 Task: Plan a workshop on time management for the team on the 18th at 2:30 PM.
Action: Mouse moved to (38, 67)
Screenshot: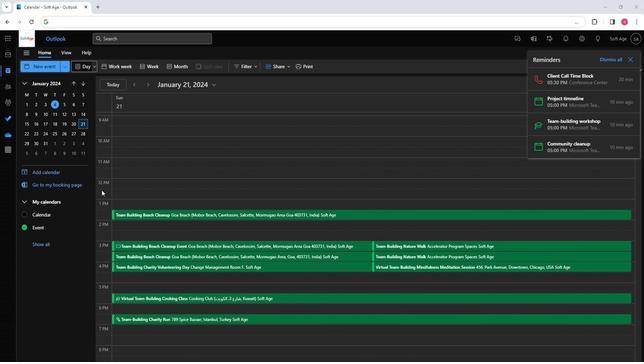 
Action: Mouse pressed left at (38, 67)
Screenshot: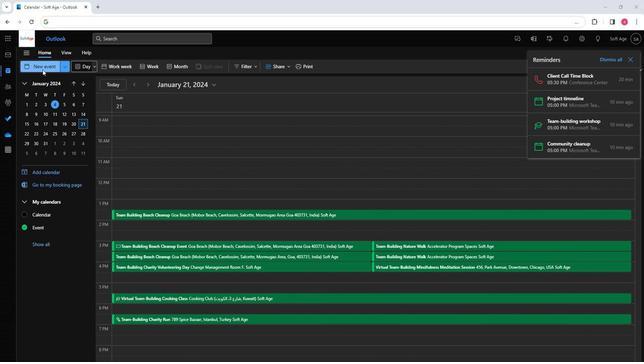 
Action: Mouse moved to (142, 121)
Screenshot: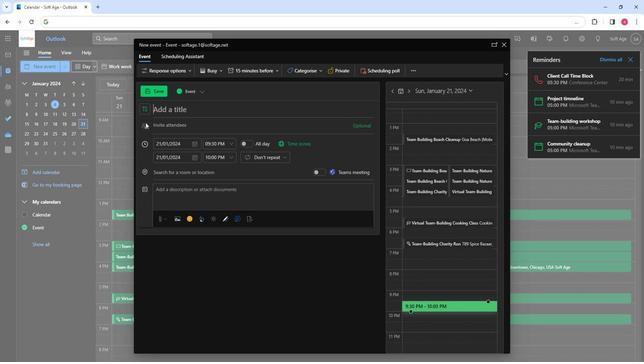 
Action: Key pressed <Key.shift>Workshop<Key.space><Key.shift>on<Key.space><Key.shift>time<Key.space><Key.shift>Management
Screenshot: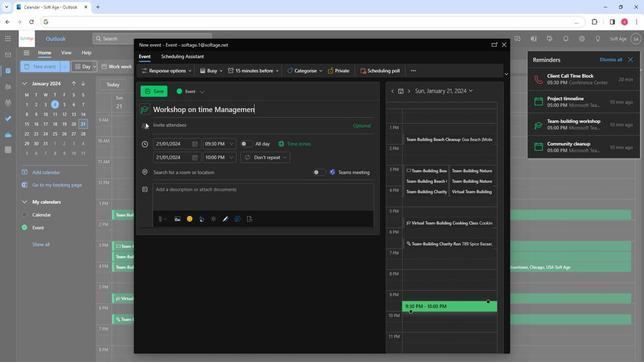
Action: Mouse moved to (158, 122)
Screenshot: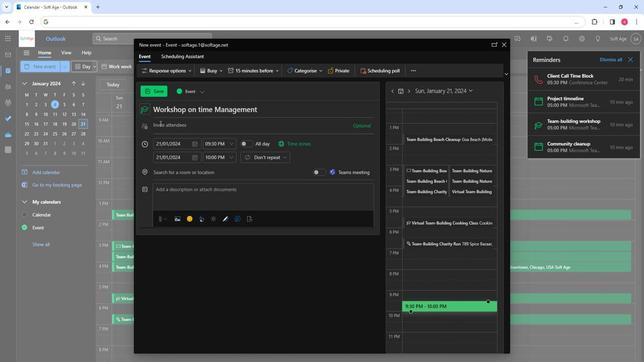 
Action: Mouse pressed left at (158, 122)
Screenshot: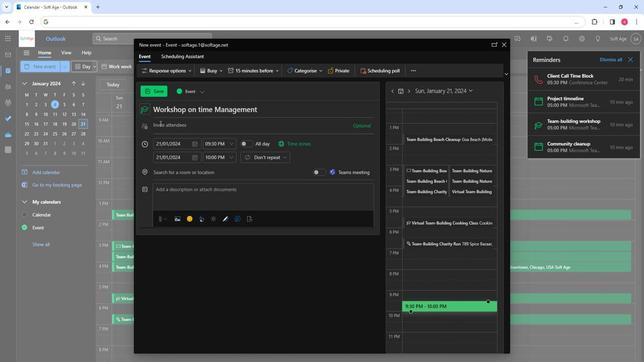 
Action: Key pressed d<Key.backspace>fo<Key.backspace><Key.backspace>so
Screenshot: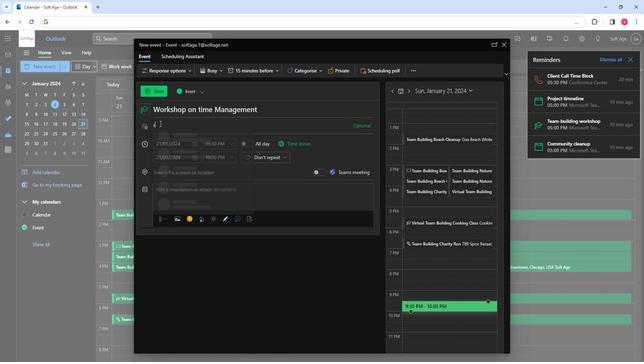 
Action: Mouse moved to (172, 160)
Screenshot: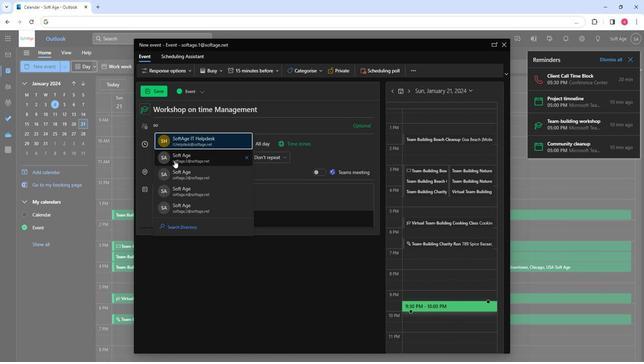 
Action: Mouse pressed left at (172, 160)
Screenshot: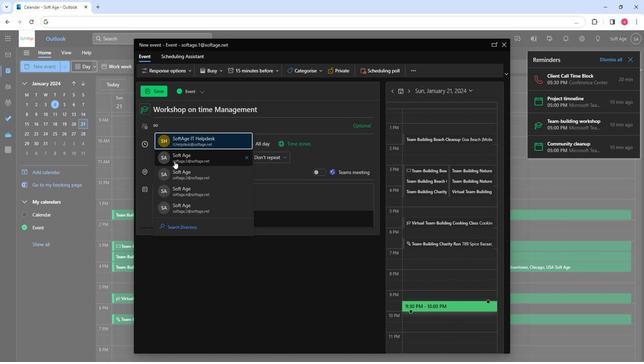 
Action: Key pressed so
Screenshot: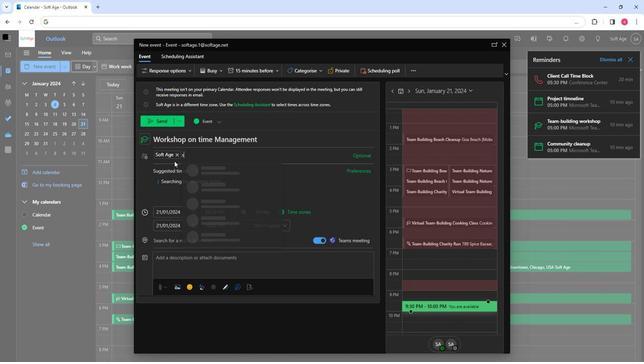 
Action: Mouse moved to (221, 219)
Screenshot: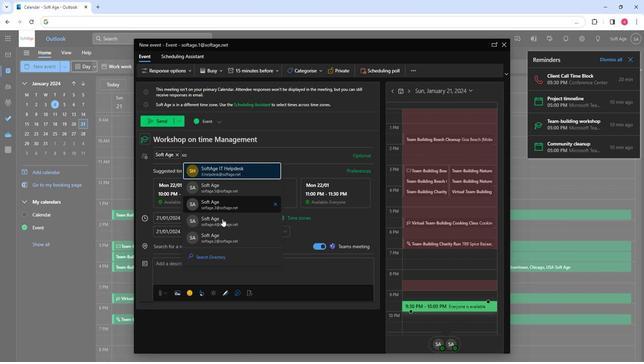 
Action: Mouse pressed left at (221, 219)
Screenshot: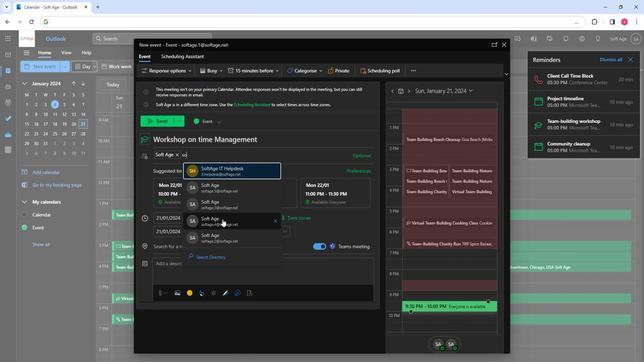 
Action: Key pressed so
Screenshot: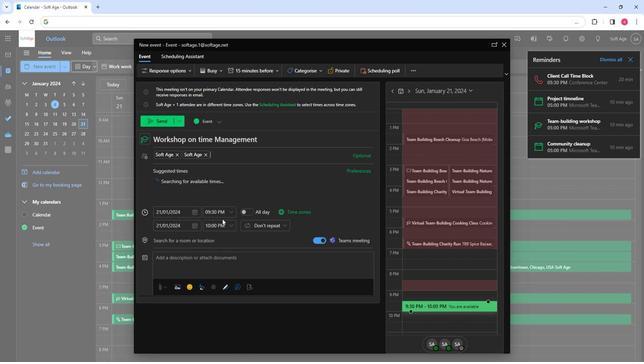 
Action: Mouse moved to (225, 235)
Screenshot: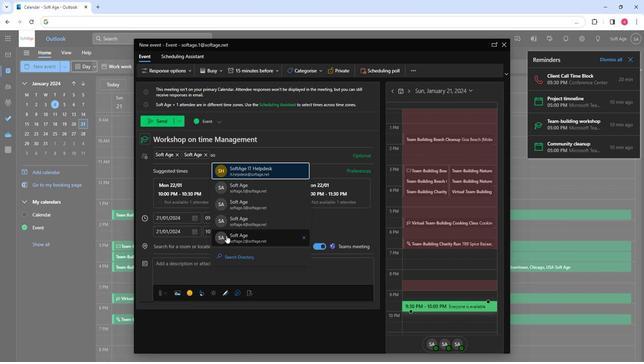 
Action: Mouse pressed left at (225, 235)
Screenshot: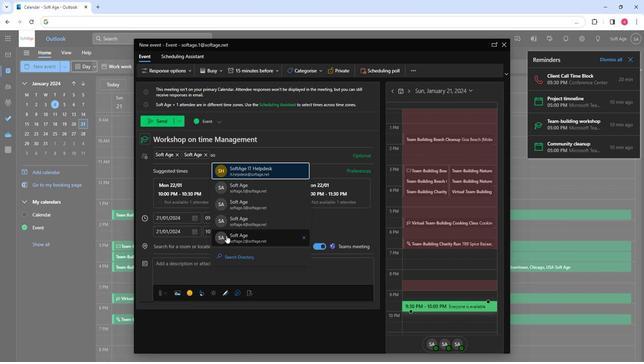 
Action: Mouse moved to (191, 219)
Screenshot: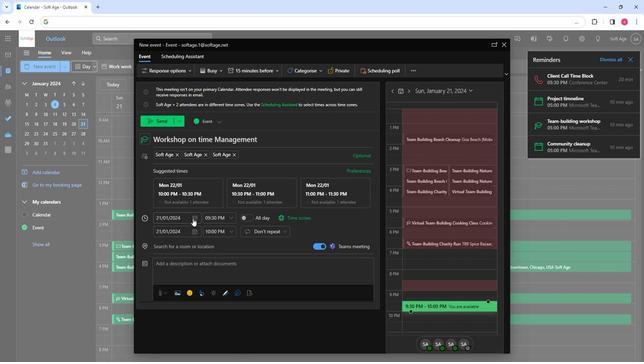 
Action: Mouse pressed left at (191, 219)
Screenshot: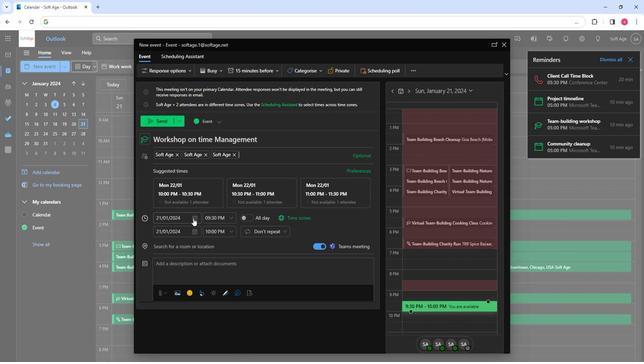 
Action: Mouse moved to (188, 274)
Screenshot: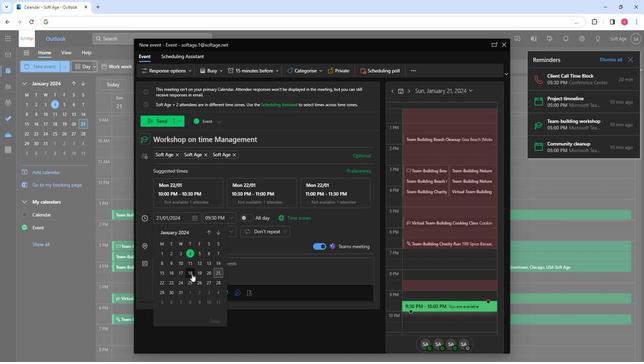 
Action: Mouse pressed left at (188, 274)
Screenshot: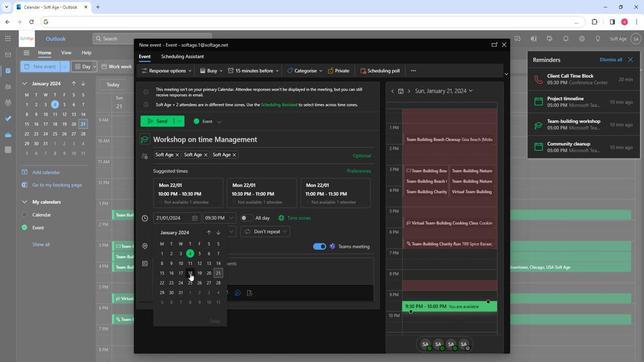 
Action: Mouse moved to (231, 221)
Screenshot: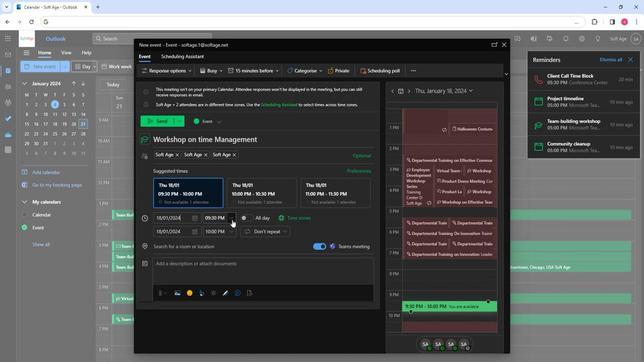 
Action: Mouse pressed left at (231, 221)
Screenshot: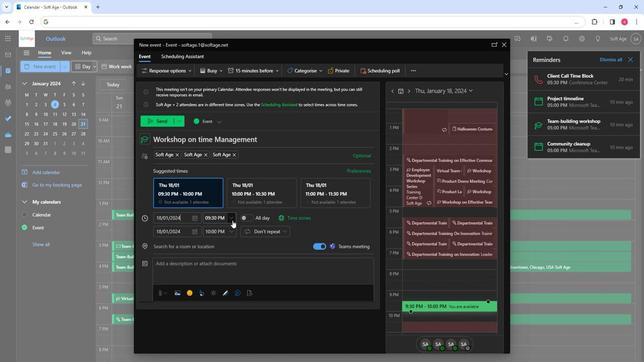 
Action: Mouse moved to (220, 255)
Screenshot: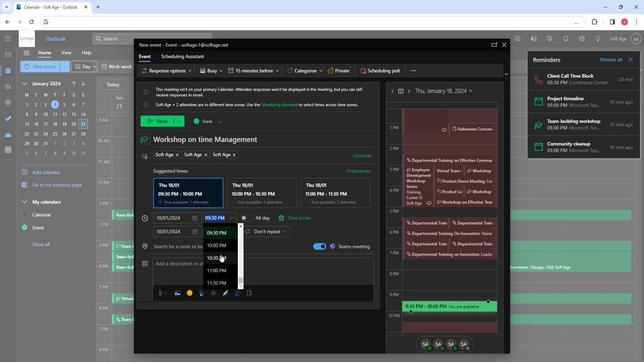 
Action: Mouse scrolled (220, 255) with delta (0, 0)
Screenshot: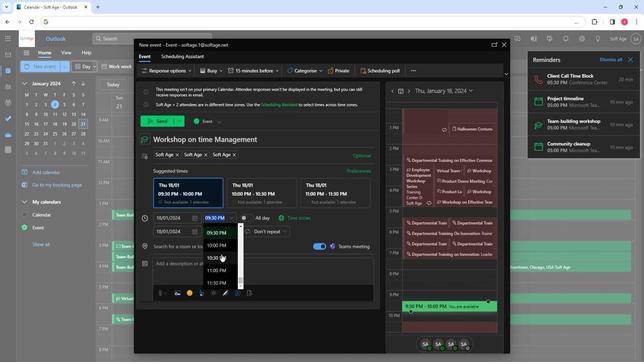 
Action: Mouse moved to (219, 258)
Screenshot: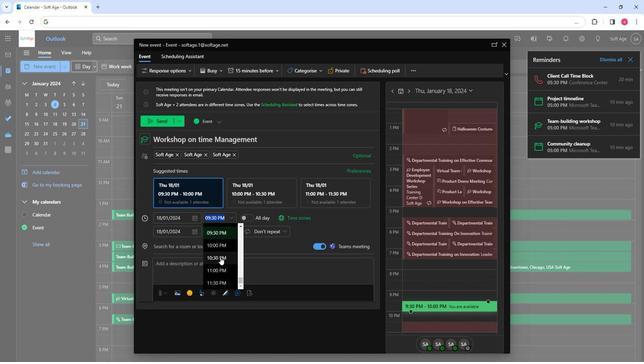
Action: Mouse scrolled (219, 258) with delta (0, 0)
Screenshot: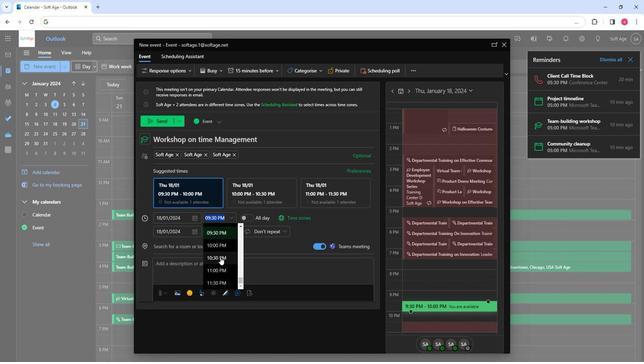 
Action: Mouse scrolled (219, 258) with delta (0, 0)
Screenshot: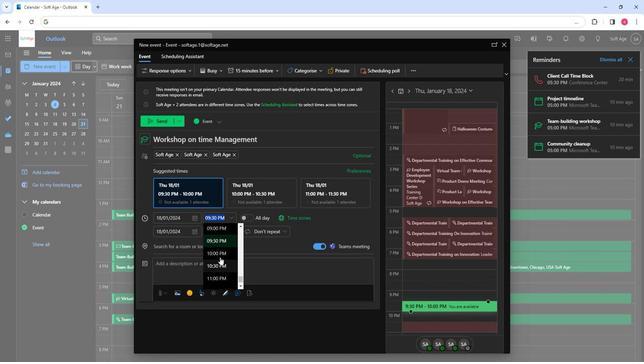 
Action: Mouse moved to (218, 258)
Screenshot: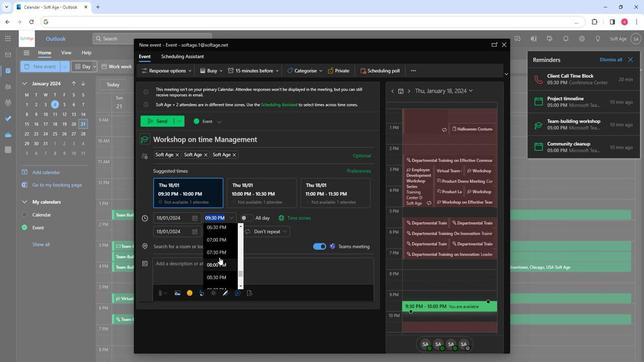 
Action: Mouse scrolled (218, 258) with delta (0, 0)
Screenshot: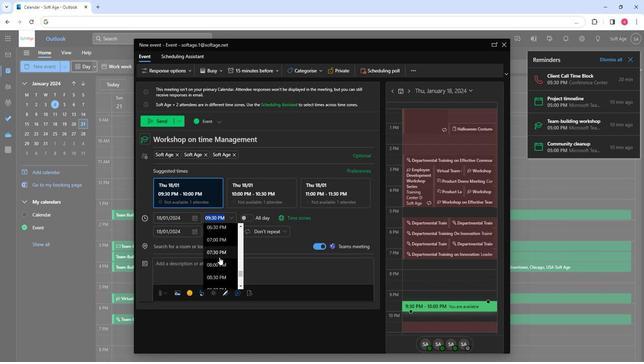
Action: Mouse moved to (218, 258)
Screenshot: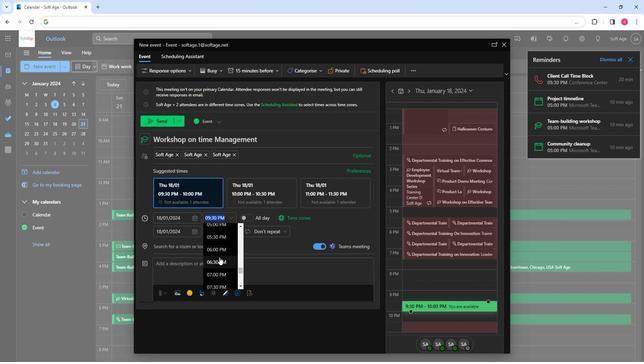 
Action: Mouse scrolled (218, 257) with delta (0, 0)
Screenshot: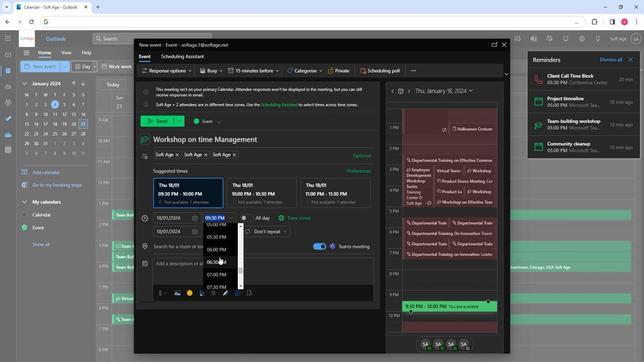 
Action: Mouse scrolled (218, 257) with delta (0, 0)
Screenshot: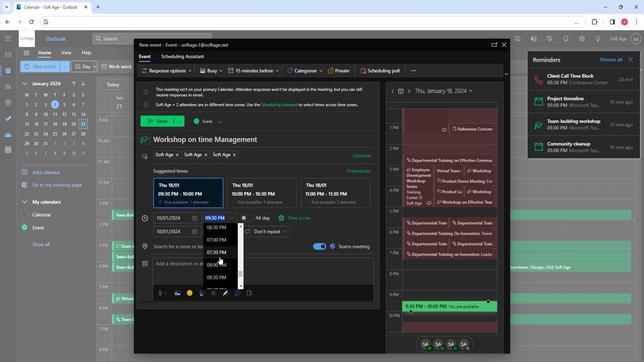 
Action: Mouse moved to (218, 258)
Screenshot: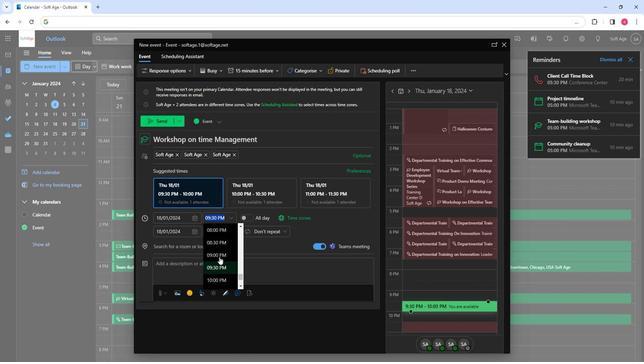 
Action: Mouse scrolled (218, 258) with delta (0, 0)
Screenshot: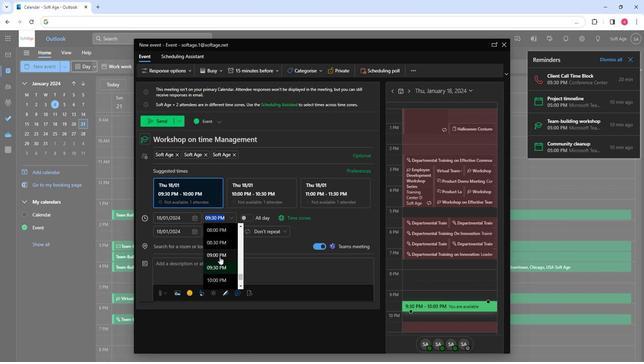 
Action: Mouse scrolled (218, 258) with delta (0, 0)
Screenshot: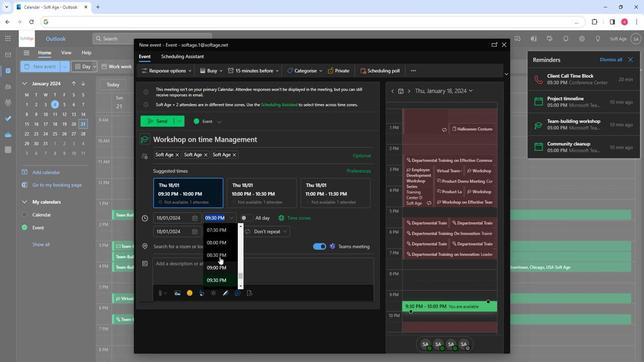 
Action: Mouse scrolled (218, 258) with delta (0, 0)
Screenshot: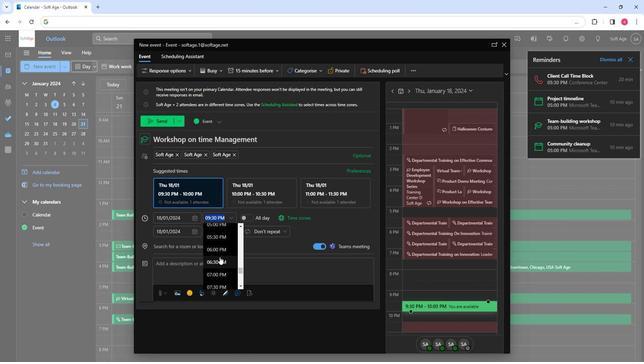 
Action: Mouse moved to (216, 257)
Screenshot: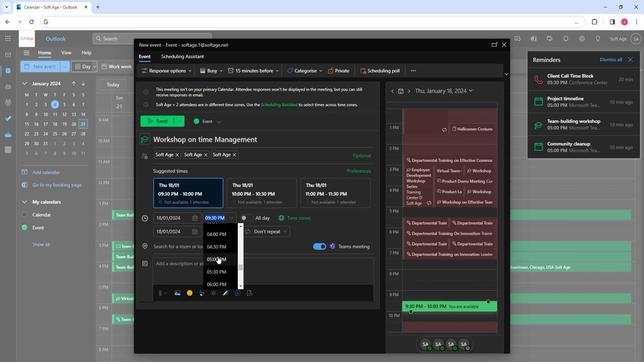 
Action: Mouse scrolled (216, 257) with delta (0, 0)
Screenshot: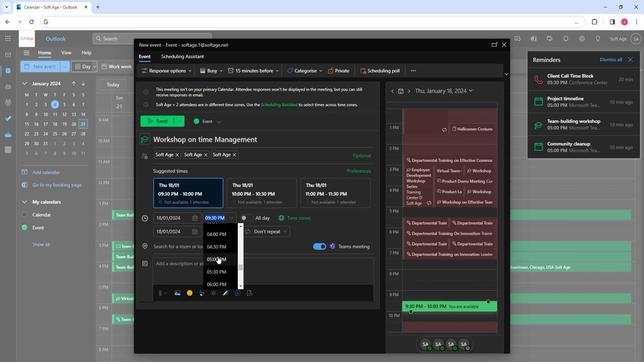 
Action: Mouse moved to (214, 234)
Screenshot: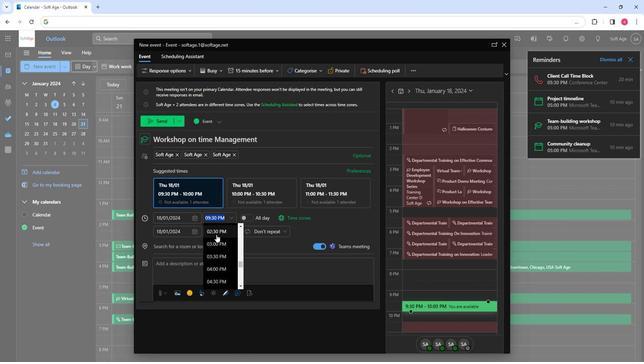 
Action: Mouse pressed left at (214, 234)
Screenshot: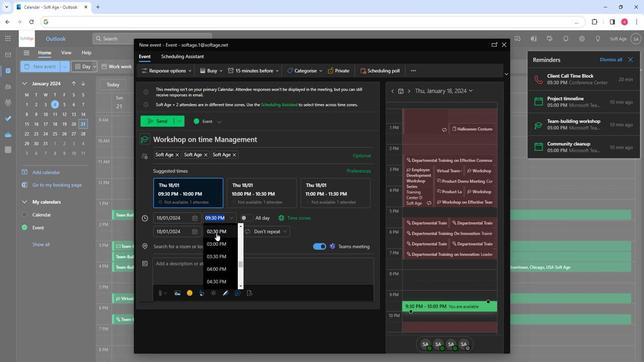 
Action: Mouse moved to (171, 252)
Screenshot: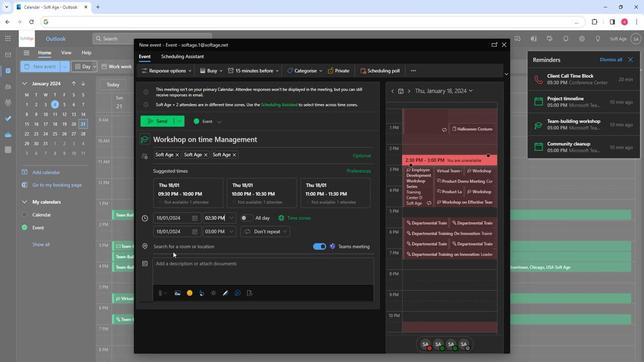 
Action: Mouse pressed left at (171, 252)
Screenshot: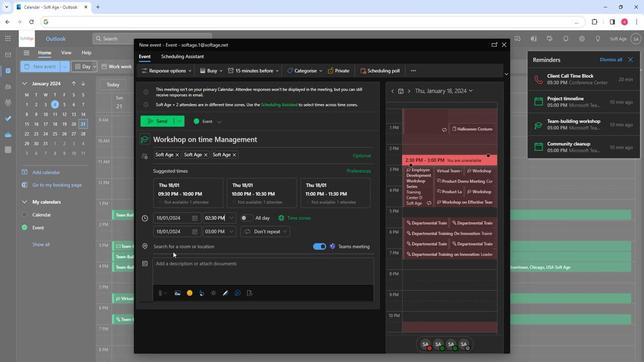 
Action: Mouse moved to (171, 252)
Screenshot: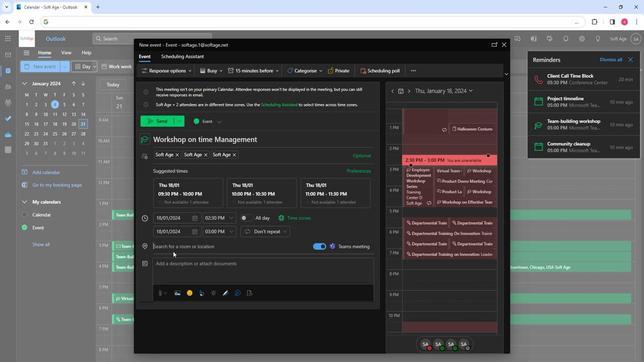 
Action: Key pressed so
Screenshot: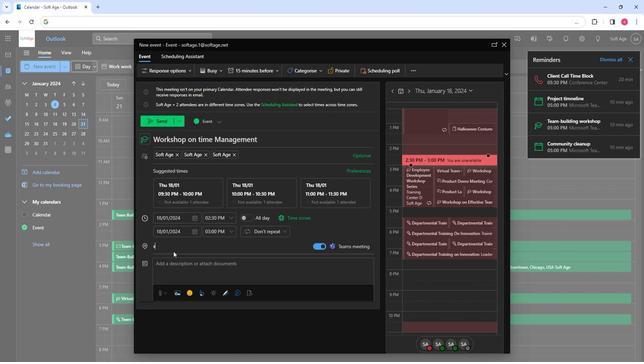 
Action: Mouse moved to (182, 302)
Screenshot: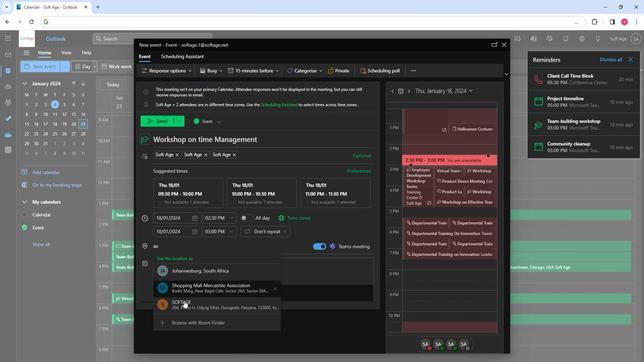 
Action: Mouse pressed left at (182, 302)
Screenshot: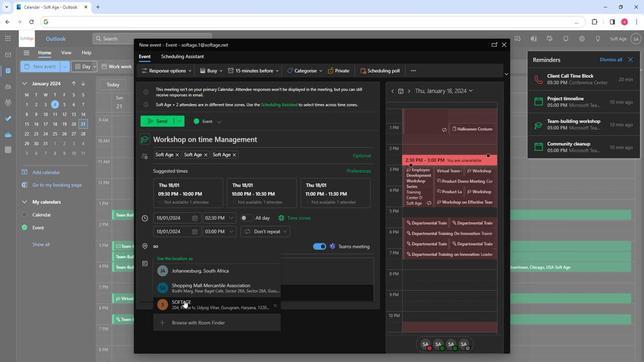 
Action: Mouse moved to (188, 261)
Screenshot: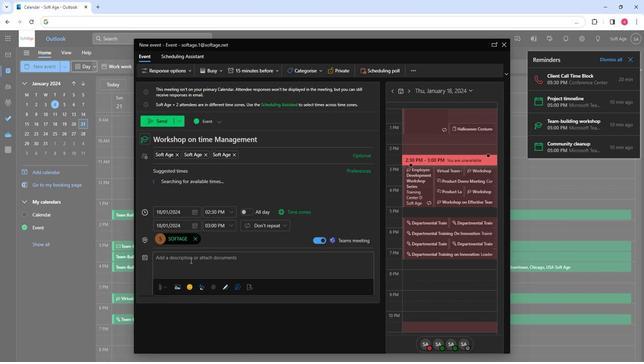 
Action: Mouse pressed left at (188, 261)
Screenshot: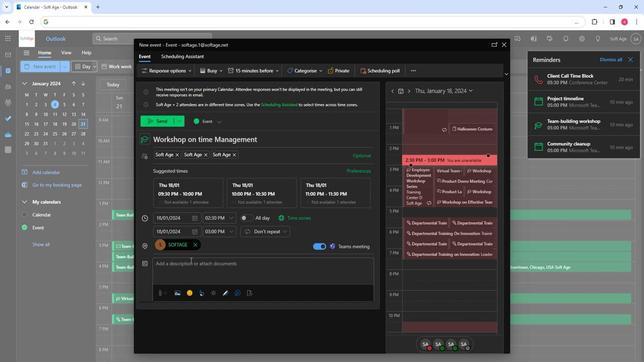 
Action: Key pressed <Key.shift>Lead<Key.space>an<Key.space>impactful<Key.space>time<Key.space>management<Key.space>workshop.<Key.space>
Screenshot: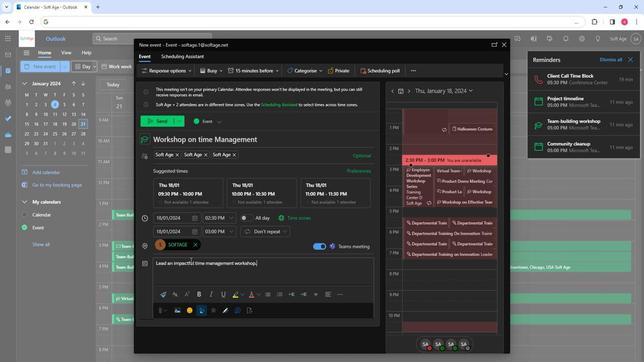 
Action: Mouse moved to (179, 266)
Screenshot: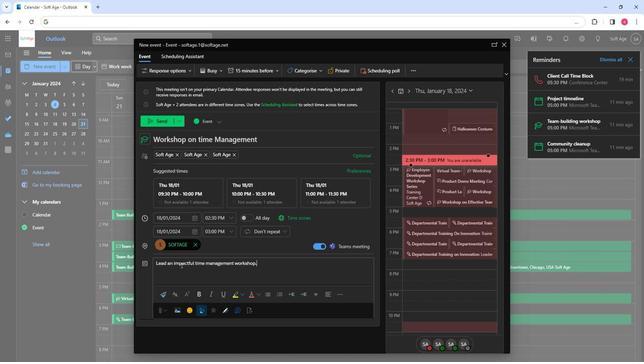 
Action: Key pressed <Key.shift><Key.shift><Key.shift><Key.shift><Key.shift><Key.shift><Key.shift><Key.shift>Eqip<Key.backspace><Key.backspace>uip<Key.space>participants<Key.space>with<Key.space>practical<Key.space>strategies,<Key.space>tools,<Key.space>and<Key.space>achieve<Key.space>a<Key.space>more<Key.space>balanced<Key.space>work-life<Key.space>dynamic
Screenshot: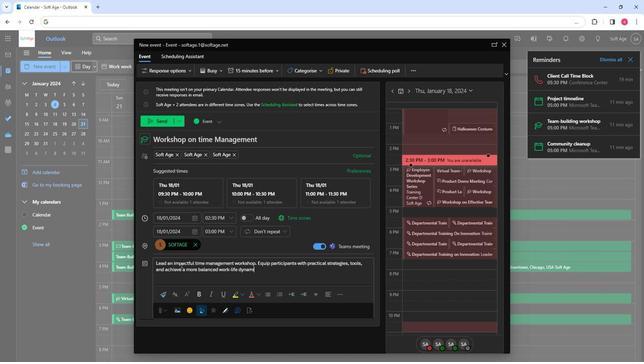 
Action: Mouse moved to (201, 265)
Screenshot: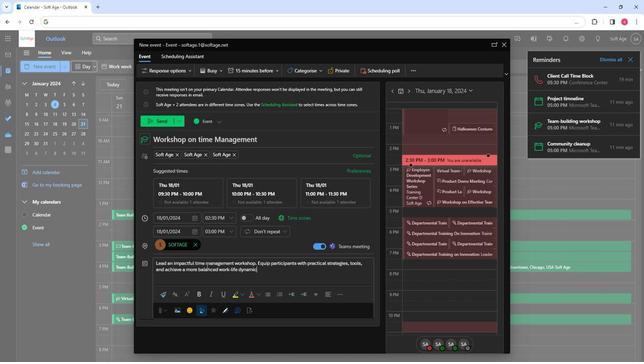 
Action: Mouse pressed left at (201, 265)
Screenshot: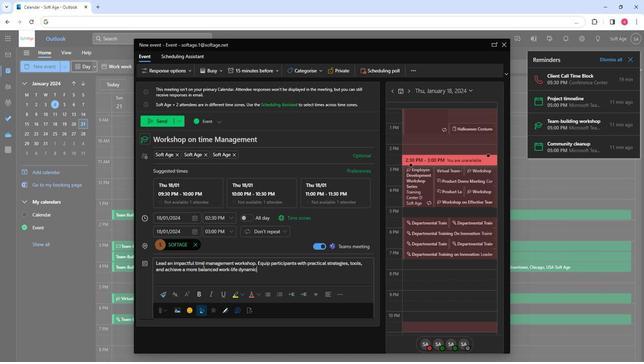 
Action: Mouse pressed left at (201, 265)
Screenshot: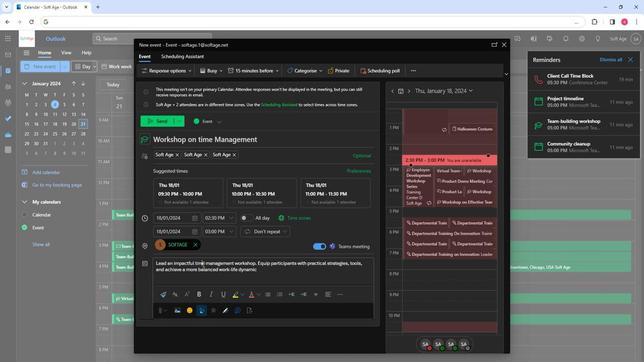 
Action: Mouse pressed left at (201, 265)
Screenshot: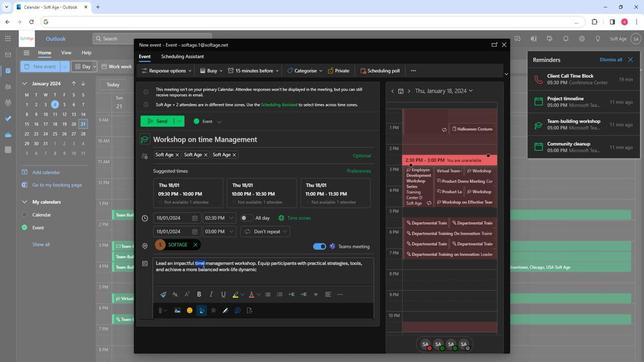 
Action: Mouse pressed left at (201, 265)
Screenshot: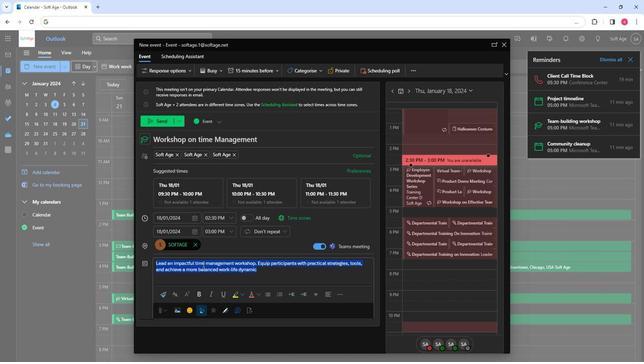 
Action: Mouse moved to (272, 258)
Screenshot: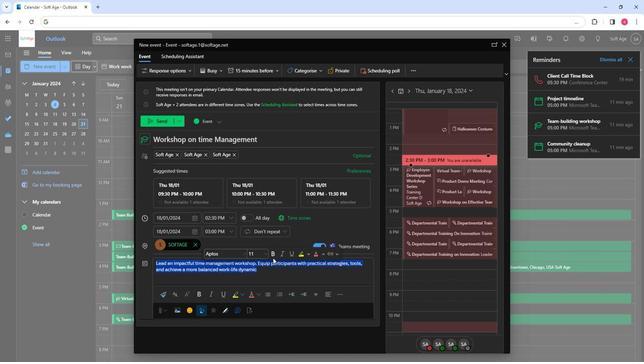 
Action: Mouse pressed left at (272, 258)
Screenshot: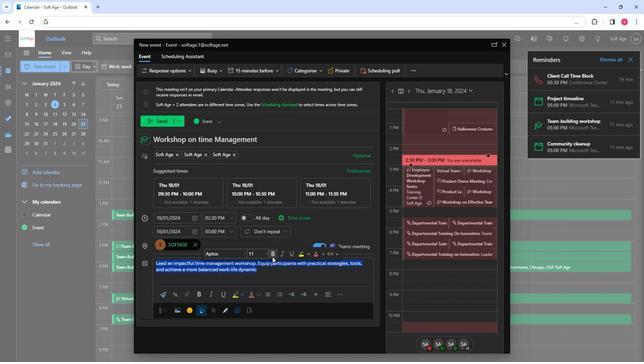 
Action: Mouse moved to (208, 296)
Screenshot: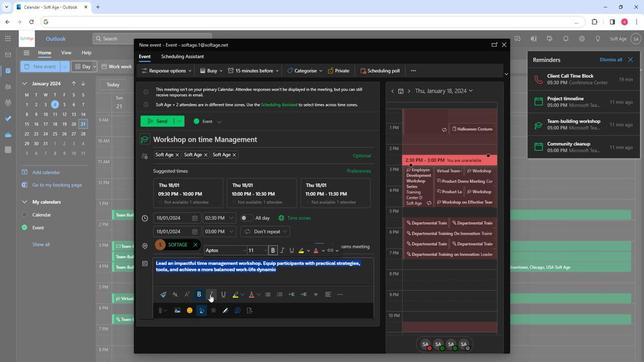 
Action: Mouse pressed left at (208, 296)
Screenshot: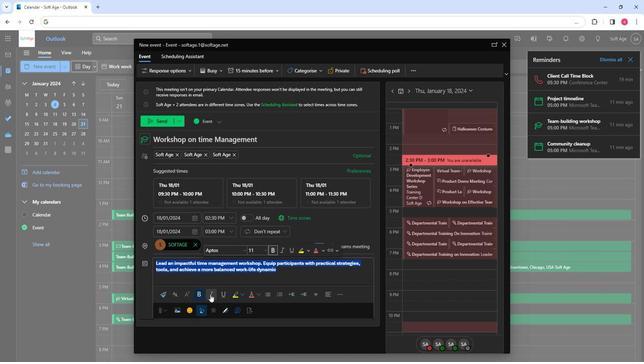 
Action: Mouse moved to (305, 298)
Screenshot: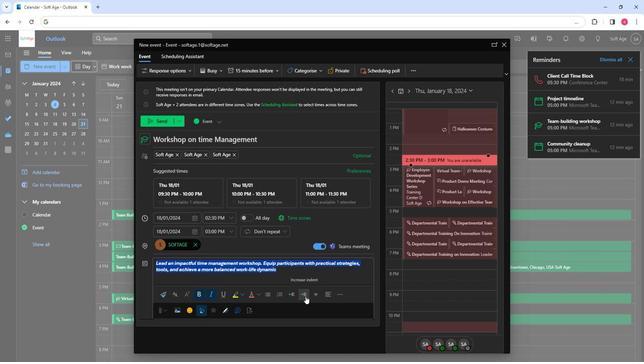 
Action: Mouse pressed left at (305, 298)
Screenshot: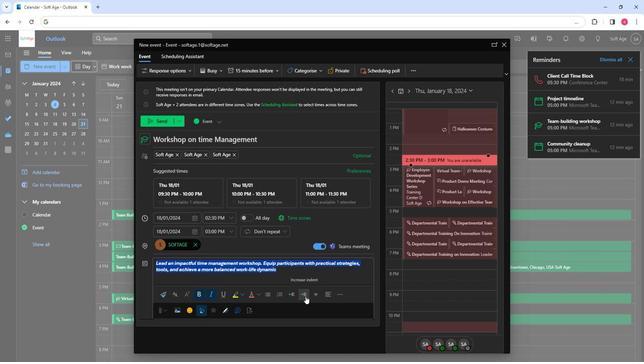 
Action: Mouse moved to (258, 294)
Screenshot: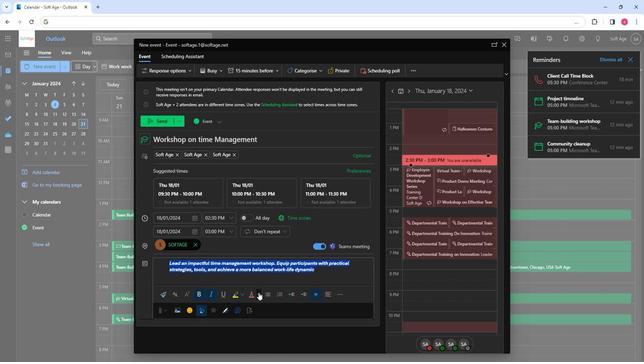 
Action: Mouse pressed left at (258, 294)
Screenshot: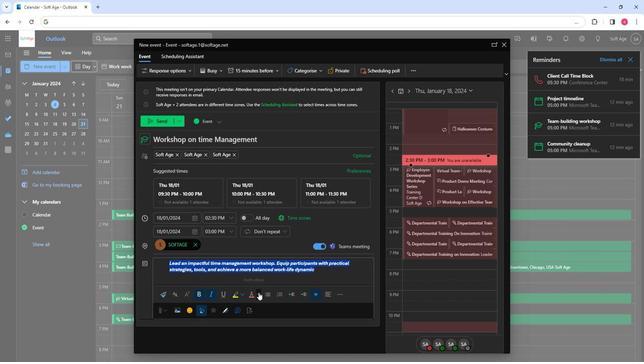 
Action: Mouse moved to (272, 256)
Screenshot: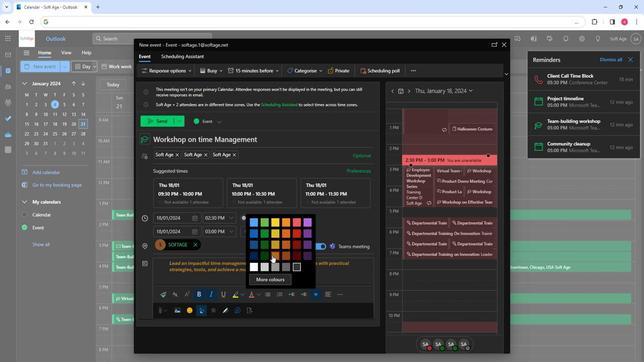
Action: Mouse pressed left at (272, 256)
Screenshot: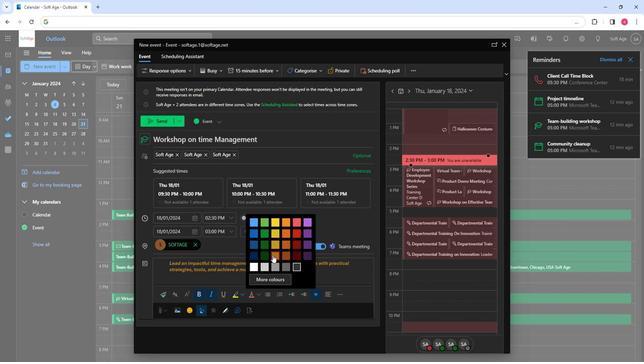 
Action: Mouse moved to (283, 280)
Screenshot: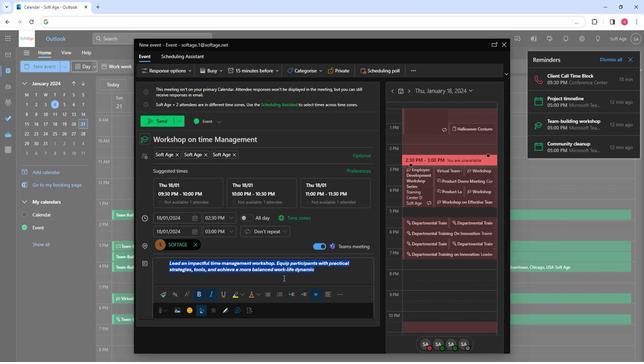 
Action: Mouse pressed left at (283, 280)
Screenshot: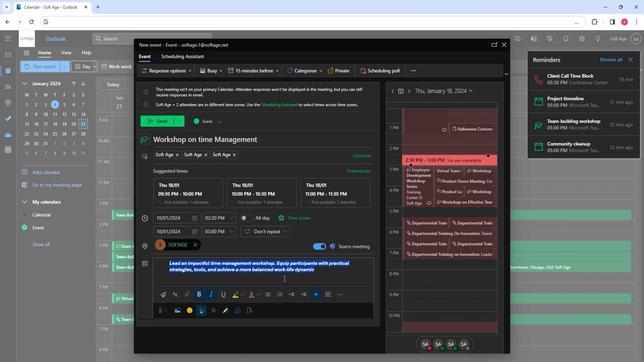 
Action: Mouse moved to (221, 284)
Screenshot: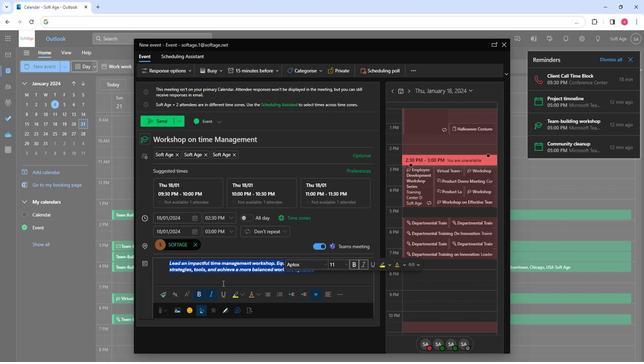 
Action: Mouse pressed left at (221, 284)
Screenshot: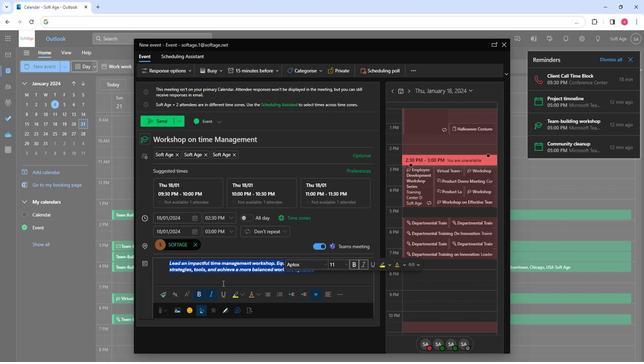 
Action: Mouse moved to (157, 118)
Screenshot: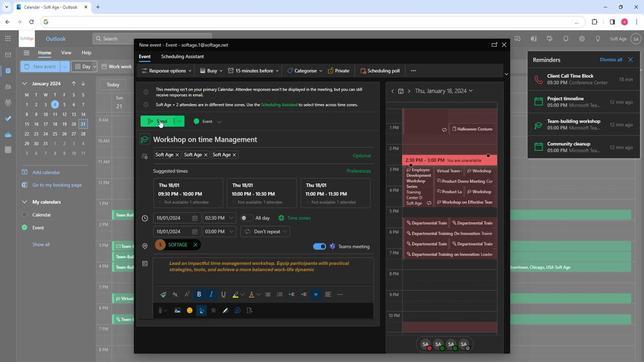 
Action: Mouse pressed left at (157, 118)
Screenshot: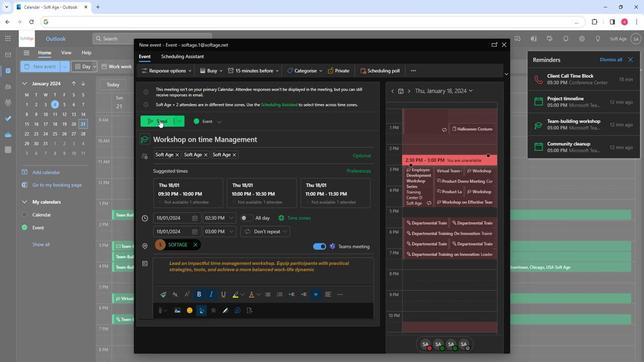 
Action: Mouse moved to (256, 266)
Screenshot: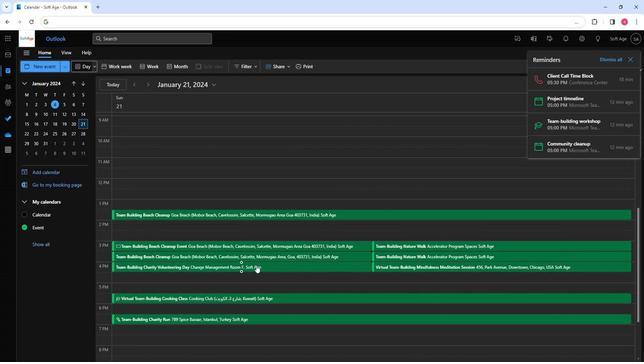 
